 Task: Increase the indent.
Action: Mouse moved to (353, 432)
Screenshot: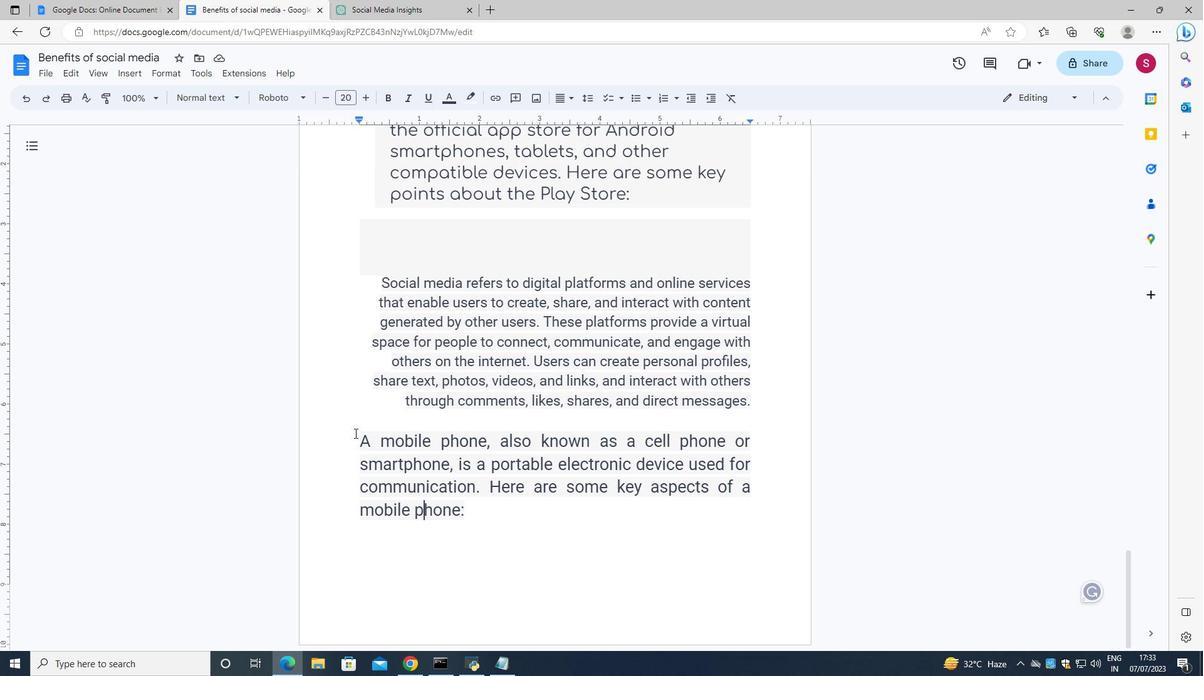
Action: Mouse pressed left at (353, 432)
Screenshot: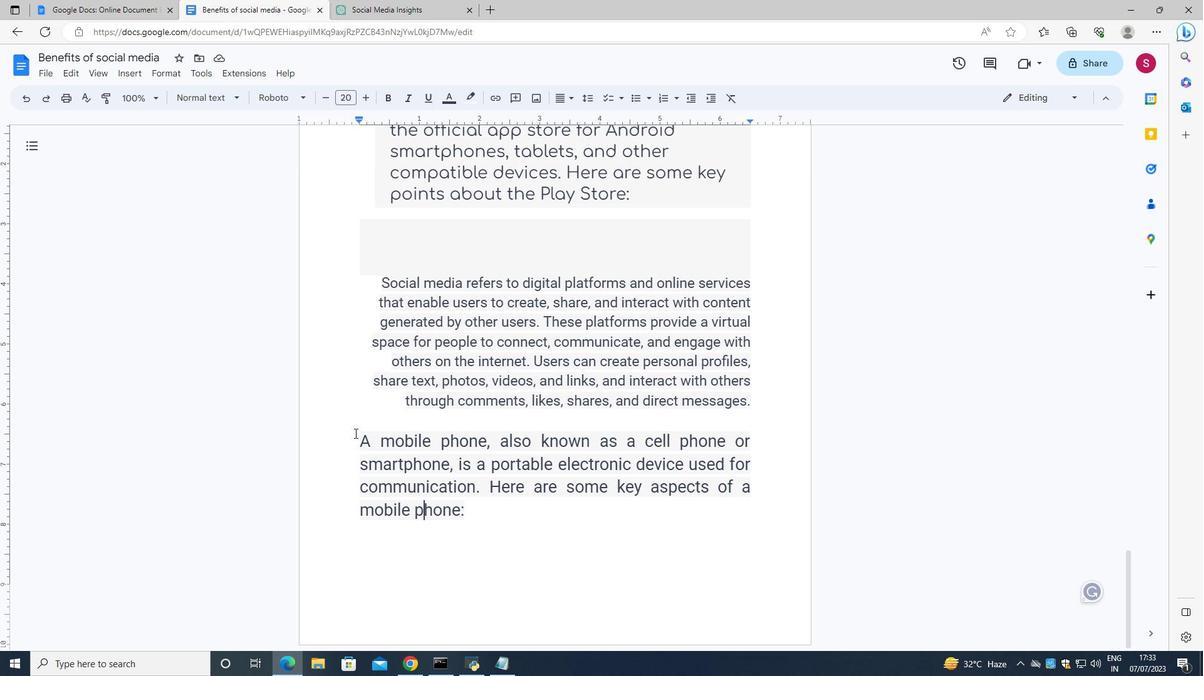 
Action: Mouse moved to (172, 68)
Screenshot: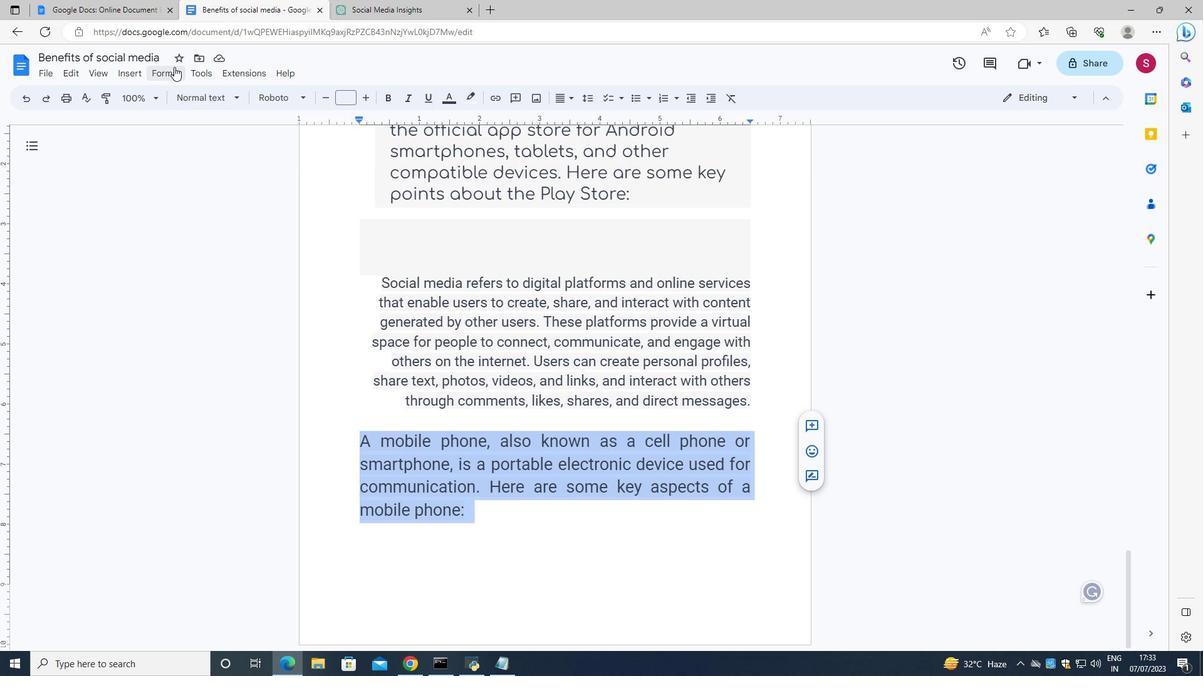
Action: Mouse pressed left at (172, 68)
Screenshot: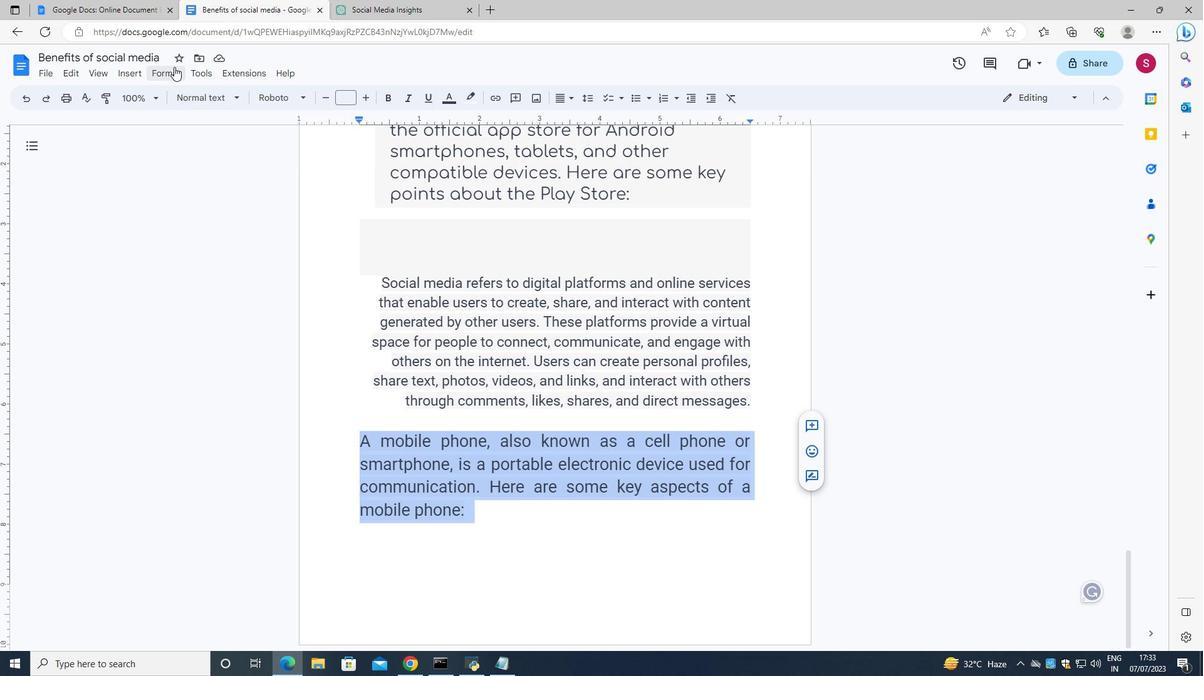 
Action: Mouse moved to (409, 229)
Screenshot: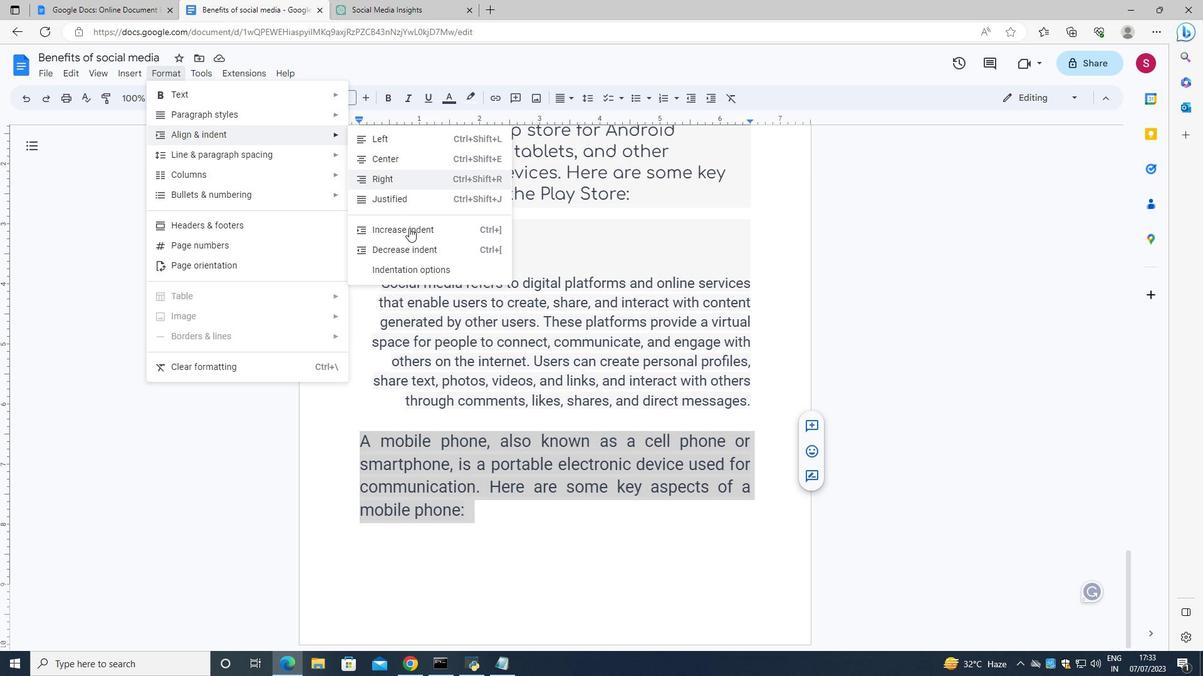 
Action: Mouse pressed left at (409, 229)
Screenshot: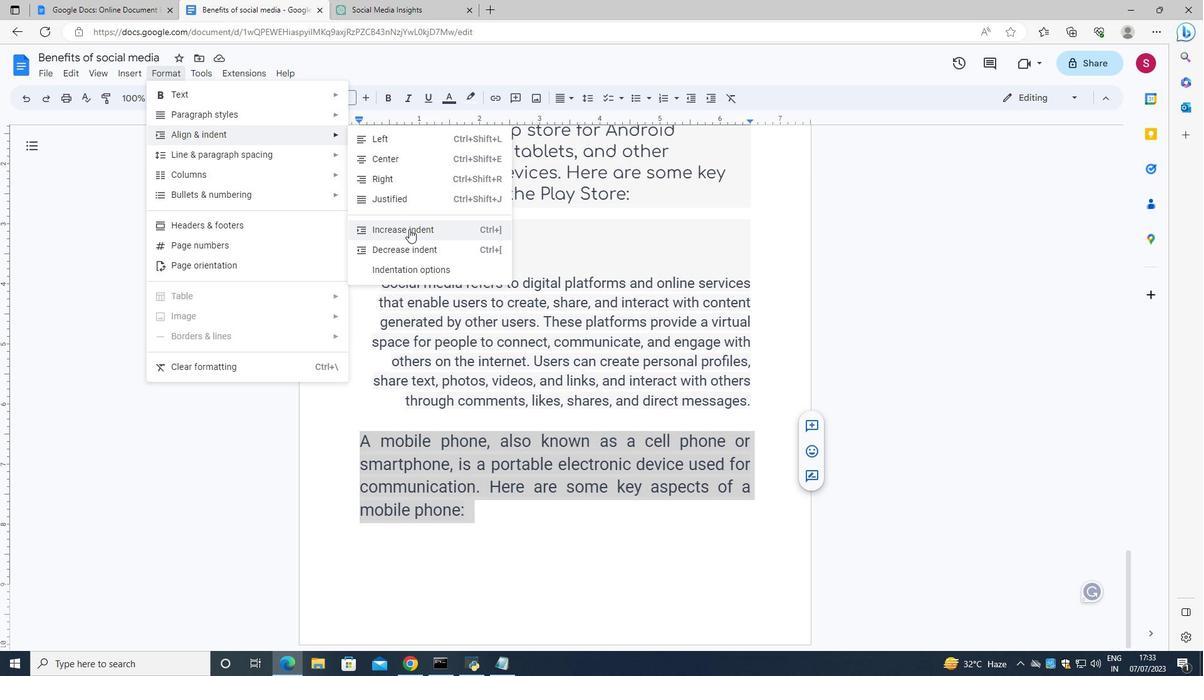 
Action: Mouse moved to (439, 301)
Screenshot: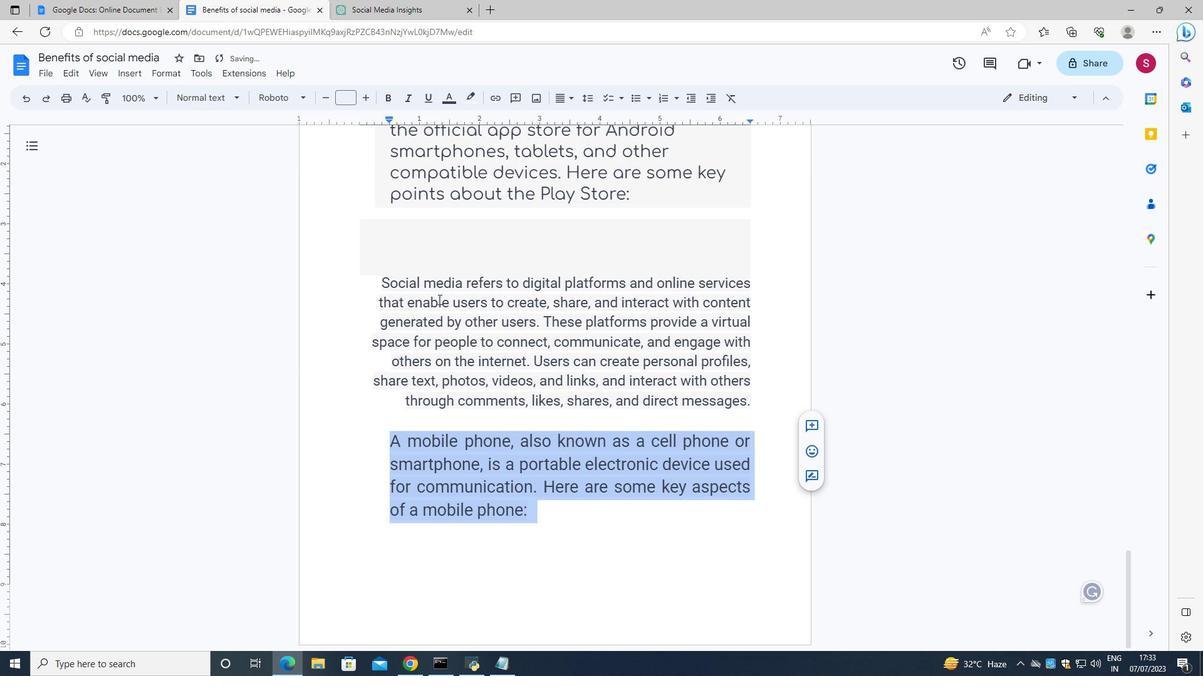 
